 Task: Add Taylor Farms Asian Chopped Salad to the cart.
Action: Mouse moved to (22, 112)
Screenshot: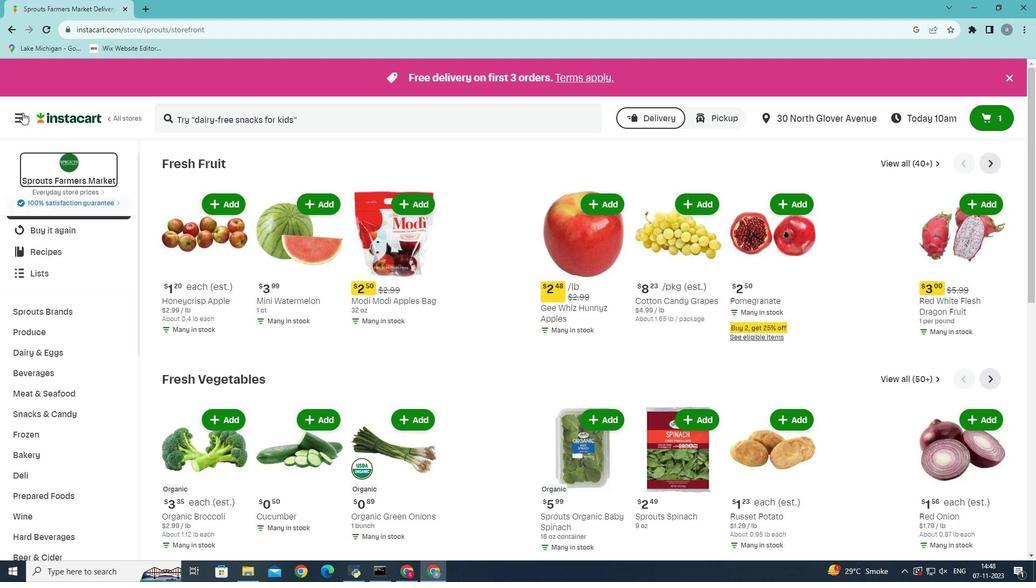 
Action: Mouse pressed left at (22, 112)
Screenshot: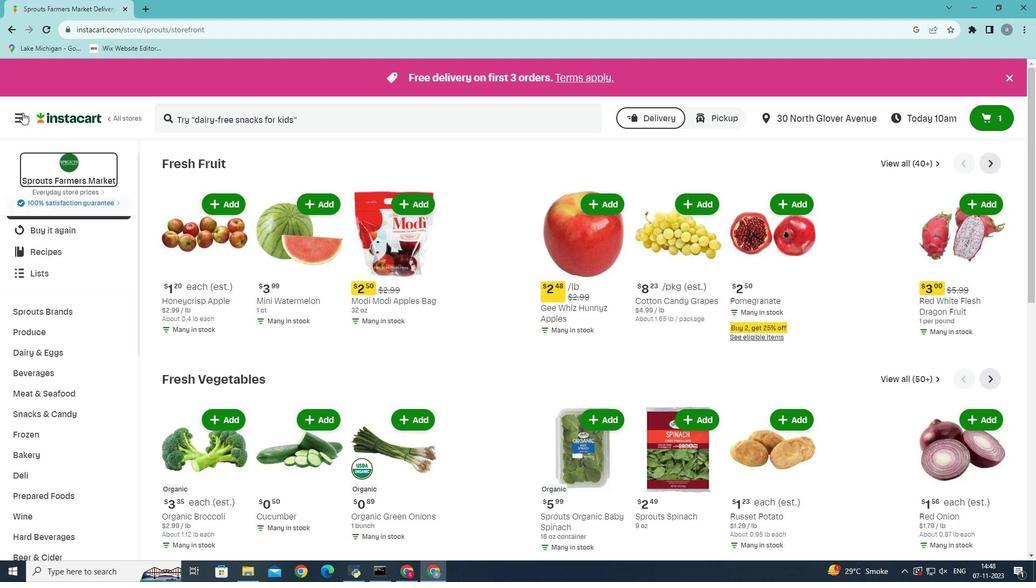 
Action: Mouse moved to (58, 301)
Screenshot: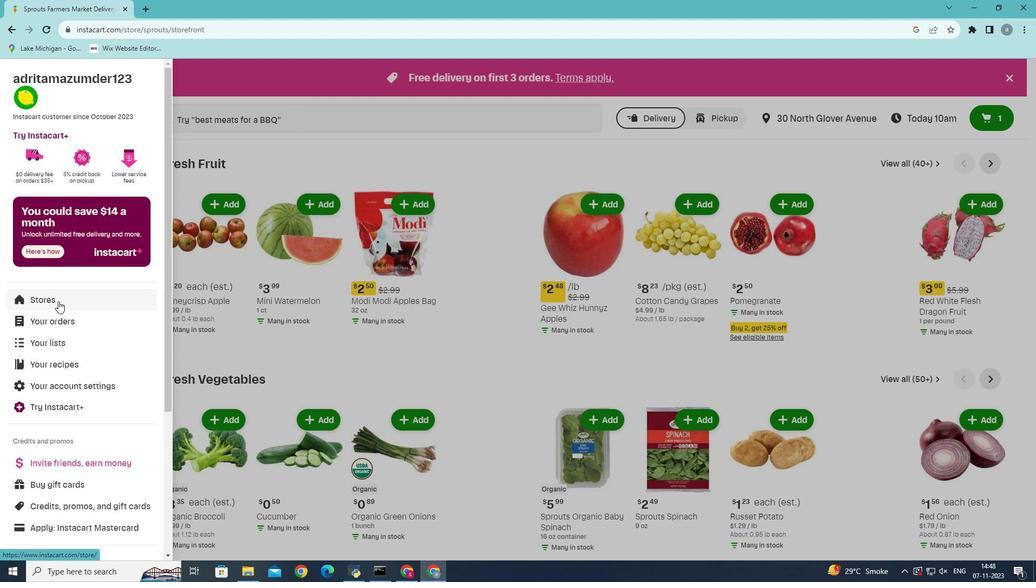 
Action: Mouse pressed left at (58, 301)
Screenshot: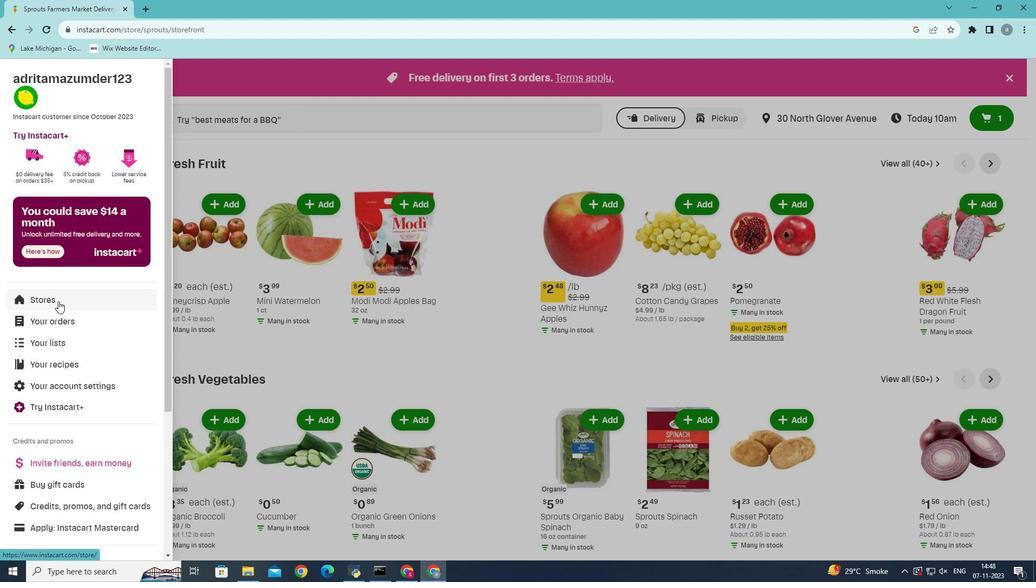 
Action: Mouse moved to (256, 115)
Screenshot: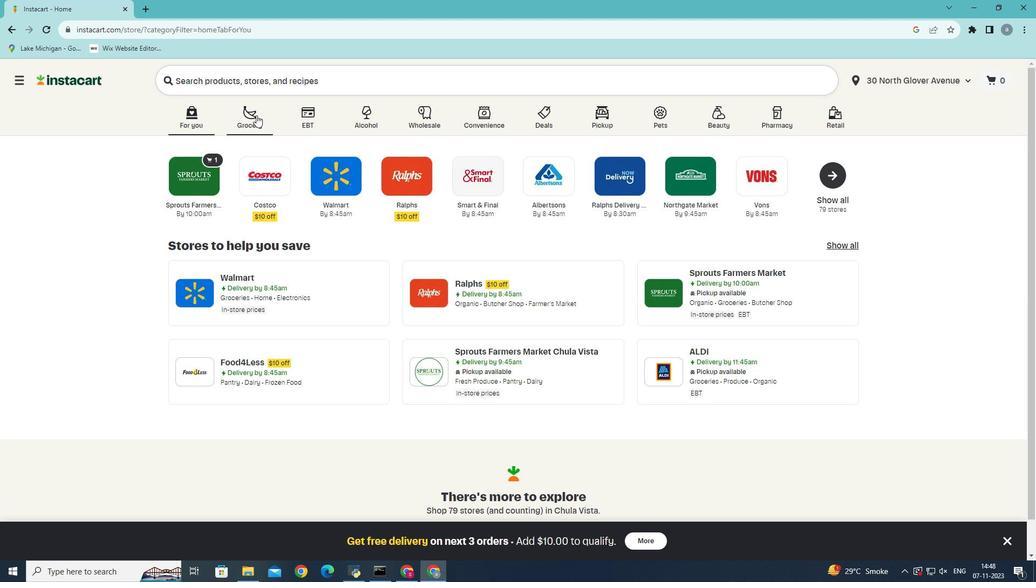 
Action: Mouse pressed left at (256, 115)
Screenshot: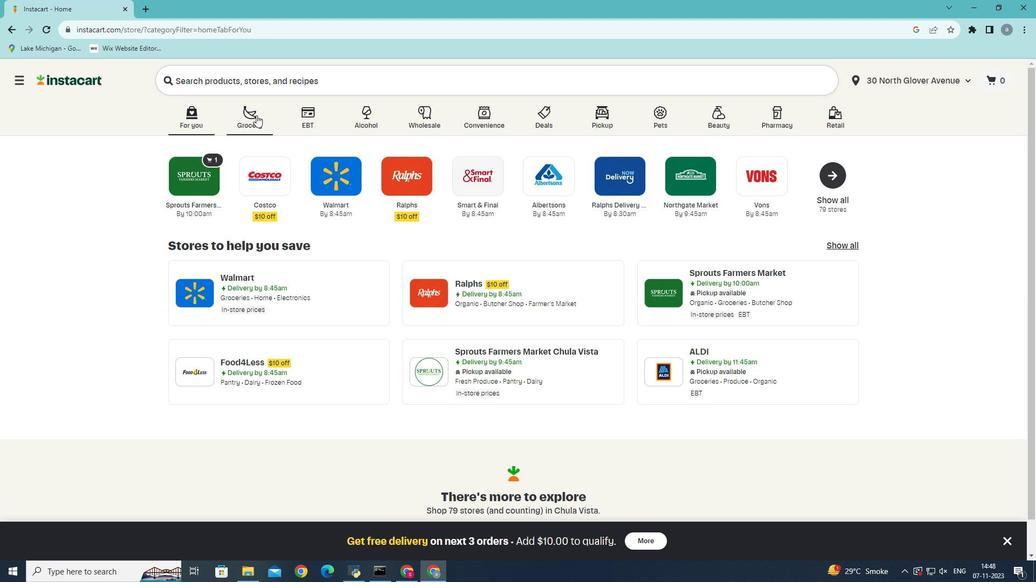 
Action: Mouse moved to (261, 319)
Screenshot: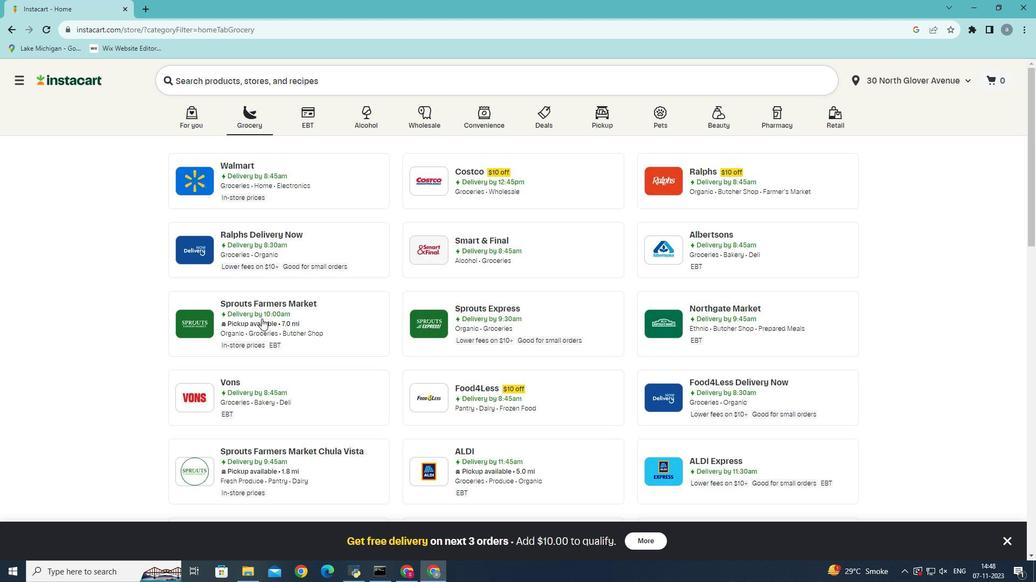 
Action: Mouse pressed left at (261, 319)
Screenshot: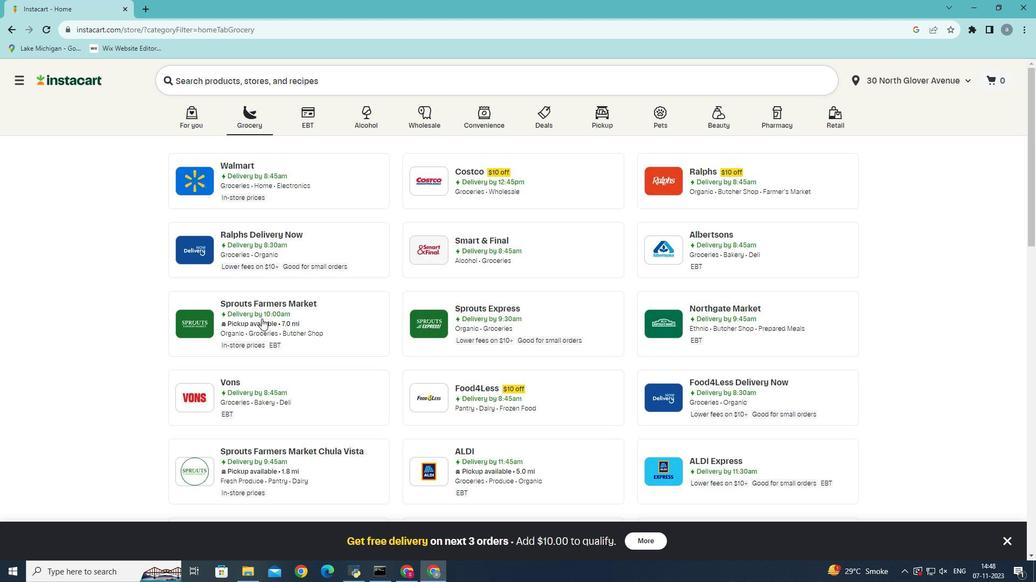 
Action: Mouse moved to (60, 444)
Screenshot: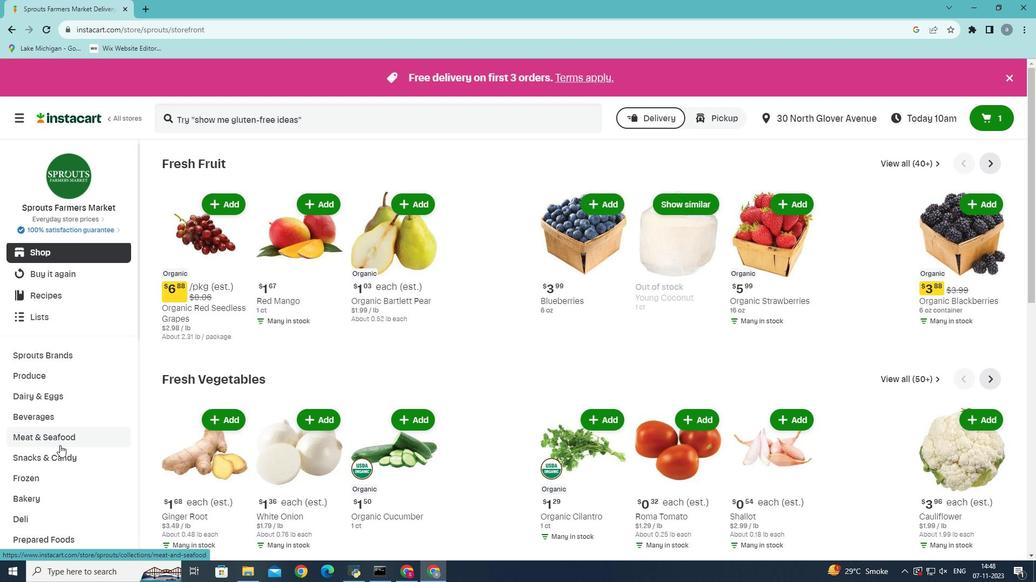 
Action: Mouse scrolled (60, 443) with delta (0, 0)
Screenshot: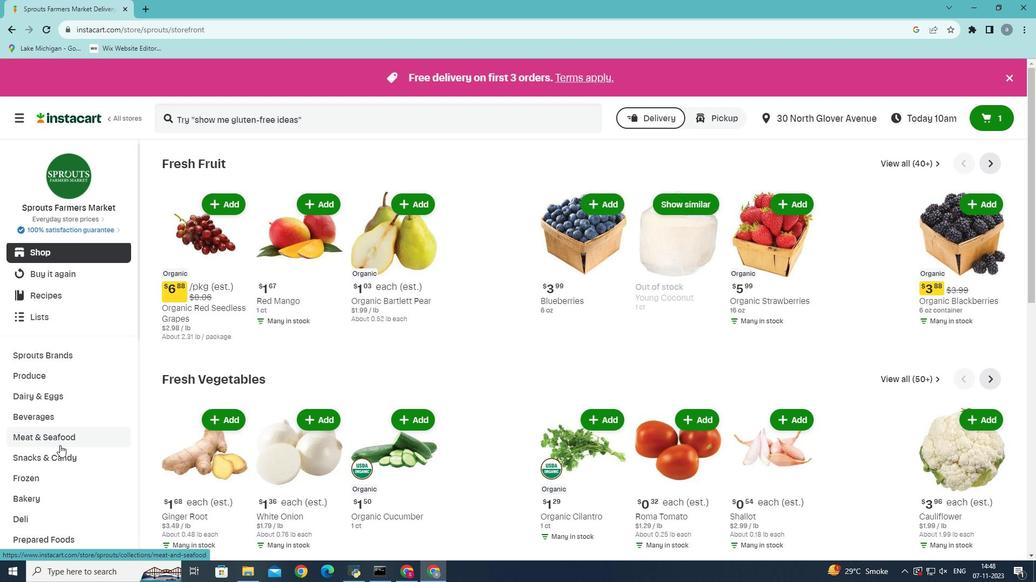 
Action: Mouse moved to (59, 445)
Screenshot: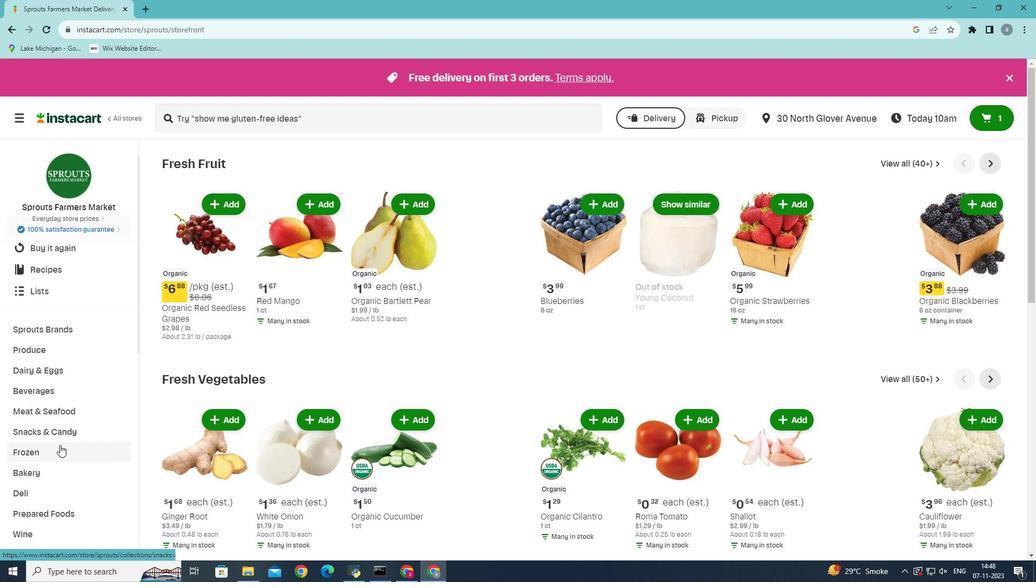 
Action: Mouse scrolled (59, 445) with delta (0, 0)
Screenshot: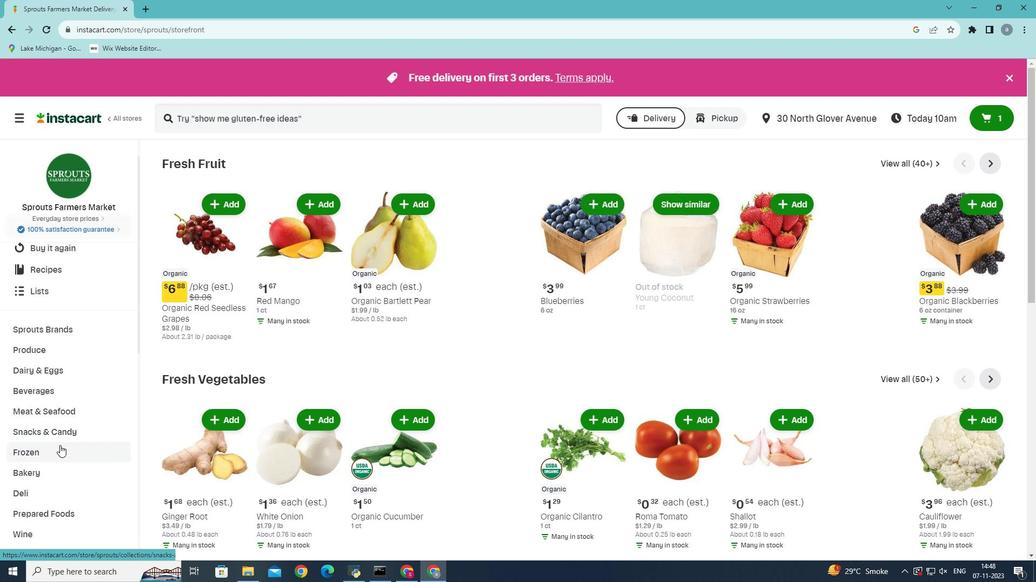
Action: Mouse moved to (51, 445)
Screenshot: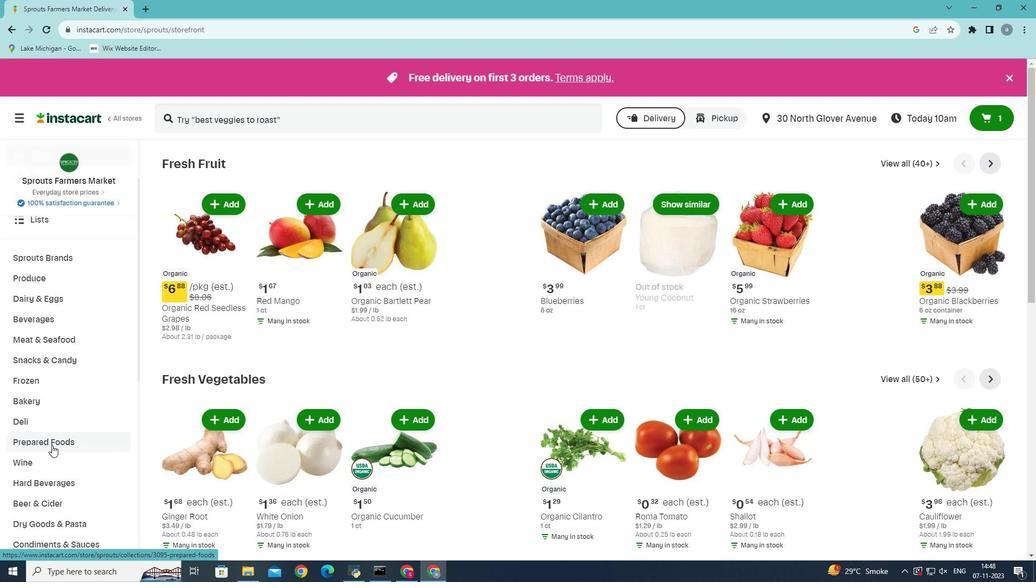 
Action: Mouse pressed left at (51, 445)
Screenshot: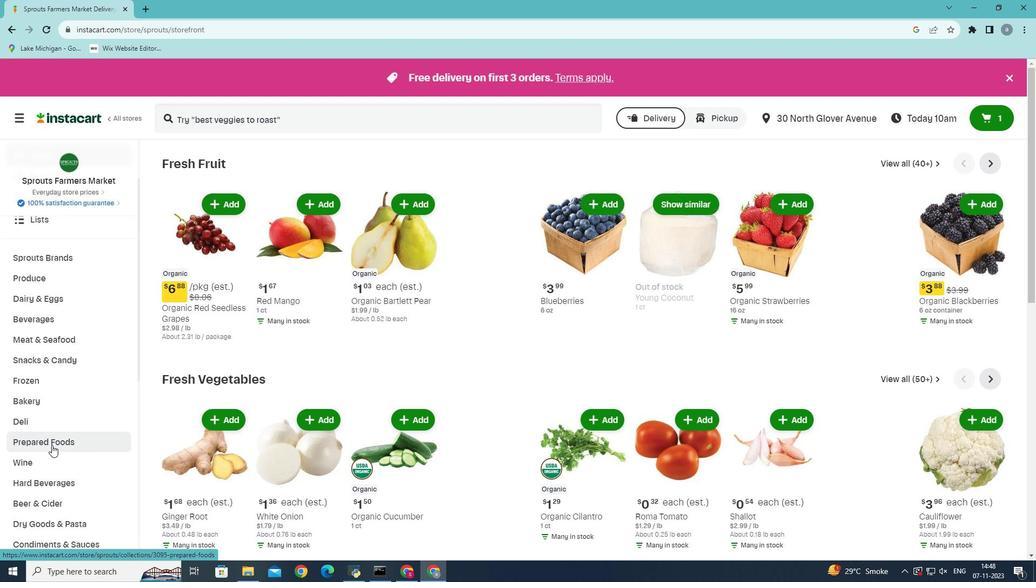 
Action: Mouse moved to (592, 186)
Screenshot: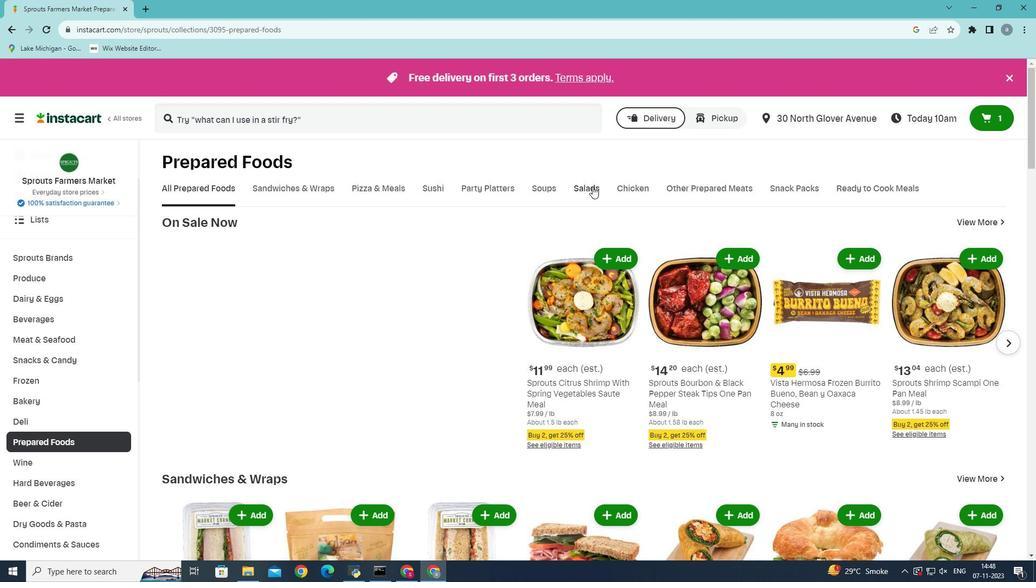 
Action: Mouse pressed left at (592, 186)
Screenshot: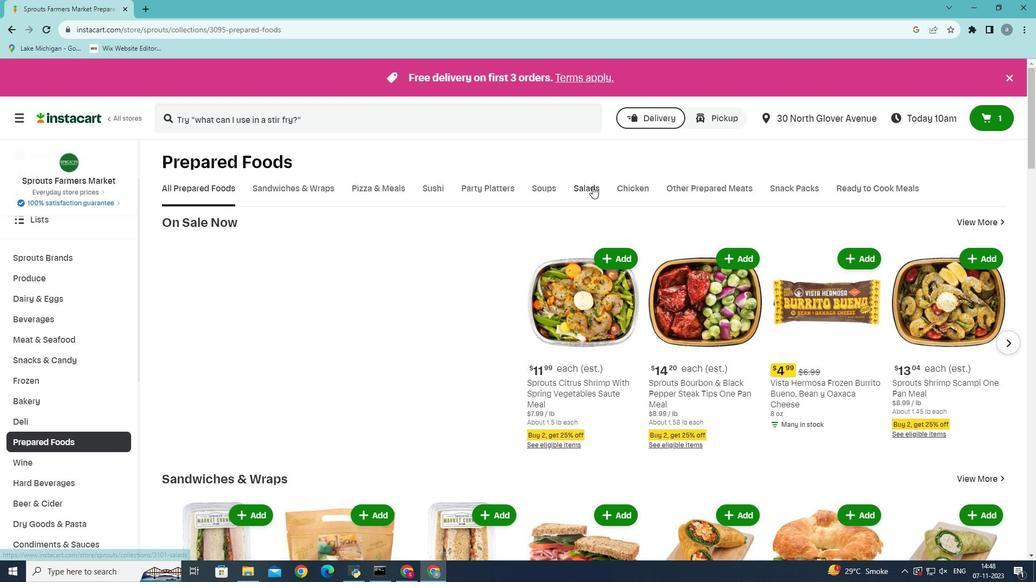 
Action: Mouse moved to (422, 233)
Screenshot: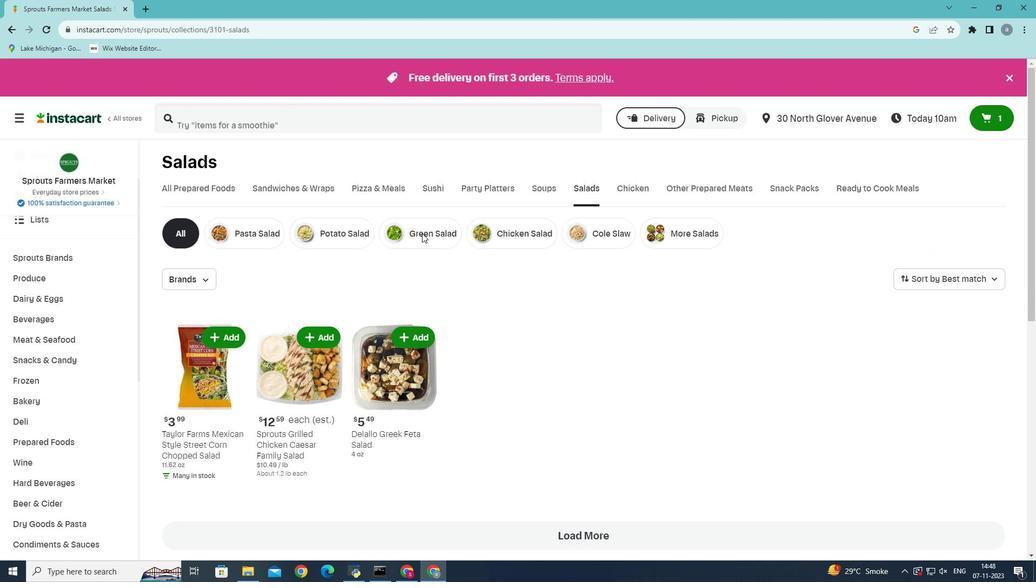 
Action: Mouse pressed left at (422, 233)
Screenshot: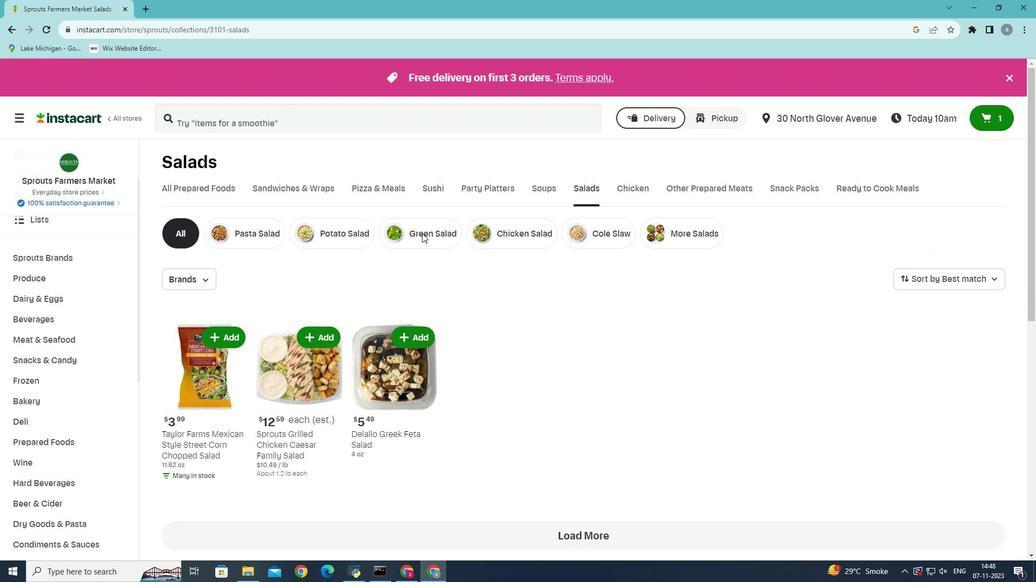 
Action: Mouse moved to (217, 119)
Screenshot: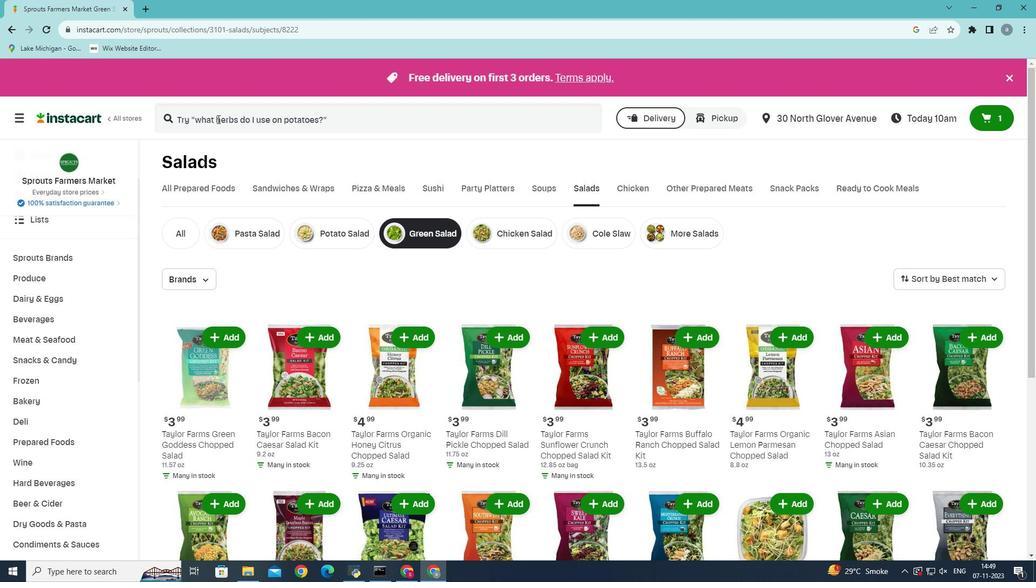 
Action: Mouse pressed left at (217, 119)
Screenshot: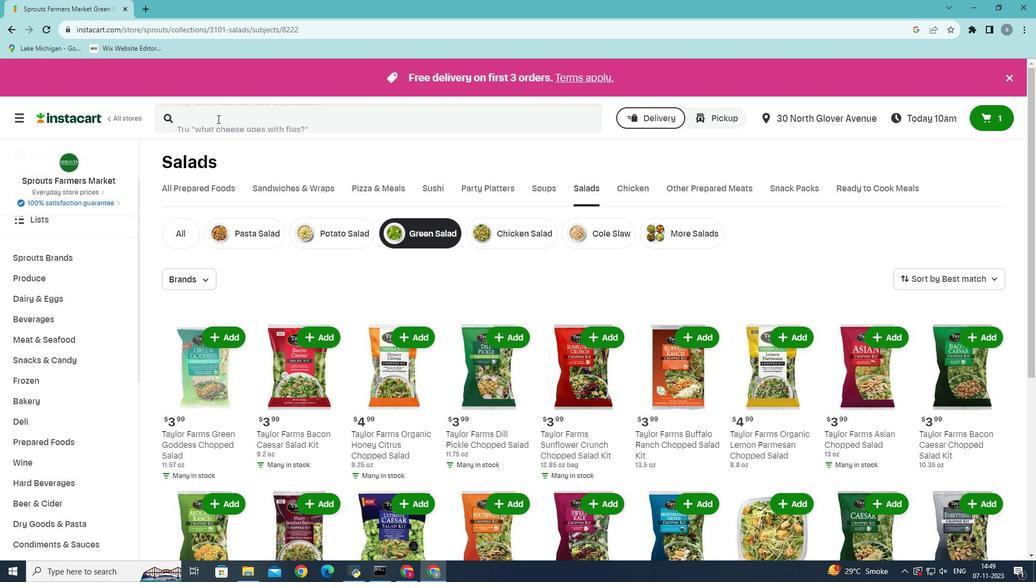 
Action: Mouse moved to (233, 123)
Screenshot: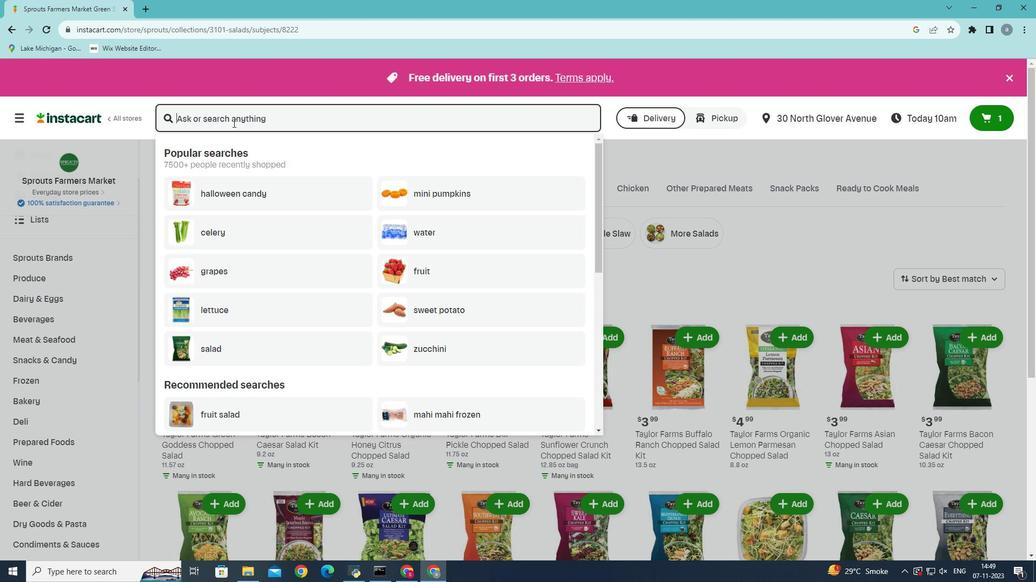 
Action: Key pressed <Key.shift><Key.shift><Key.shift><Key.shift><Key.shift><Key.shift><Key.shift><Key.shift><Key.shift><Key.shift><Key.shift><Key.shift><Key.shift><Key.shift><Key.shift><Key.shift><Key.shift>Taylor<Key.space>farms<Key.space>asian<Key.space>chopped<Key.space>salad<Key.enter>
Screenshot: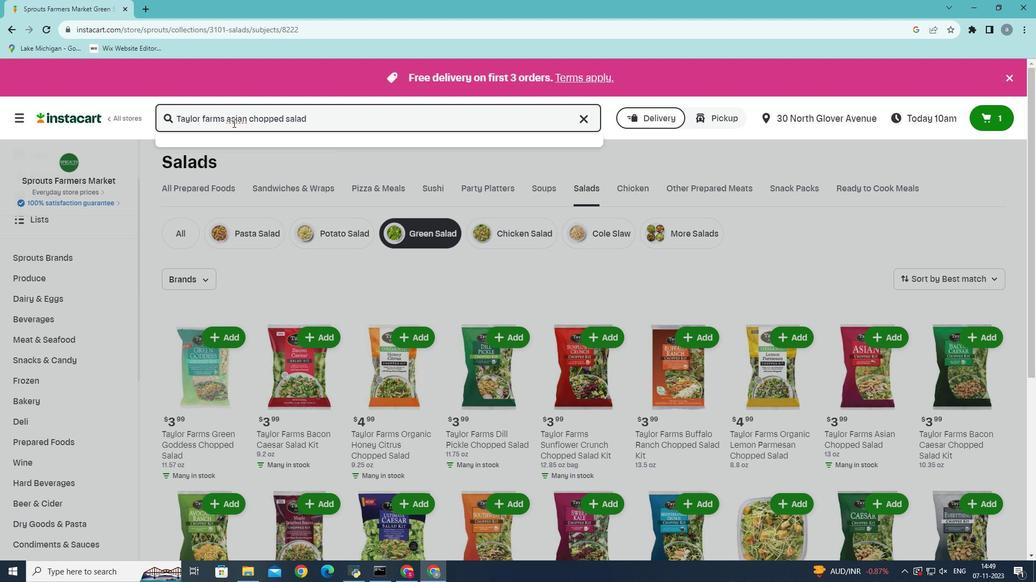 
Action: Mouse moved to (308, 232)
Screenshot: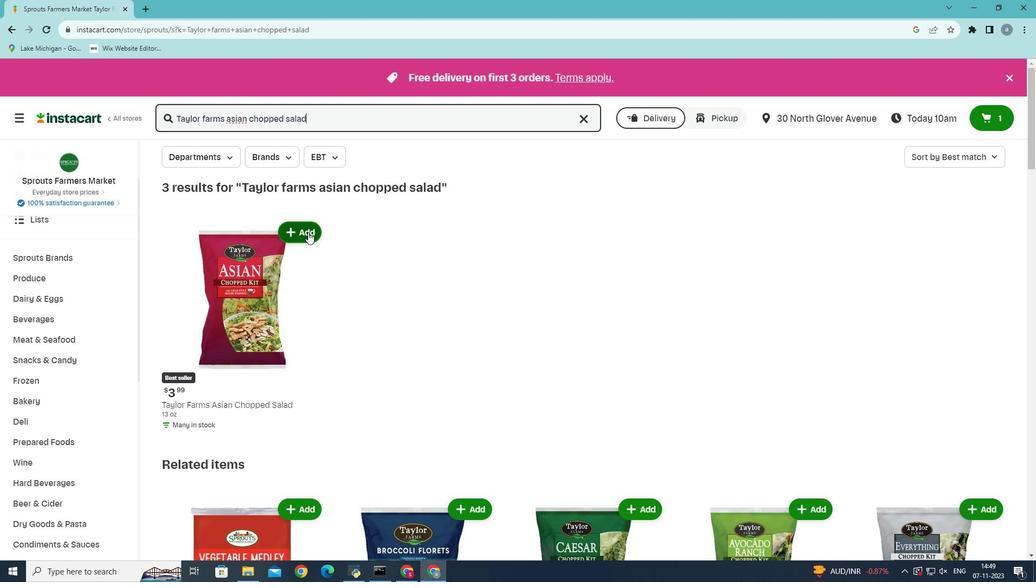 
Action: Mouse pressed left at (308, 232)
Screenshot: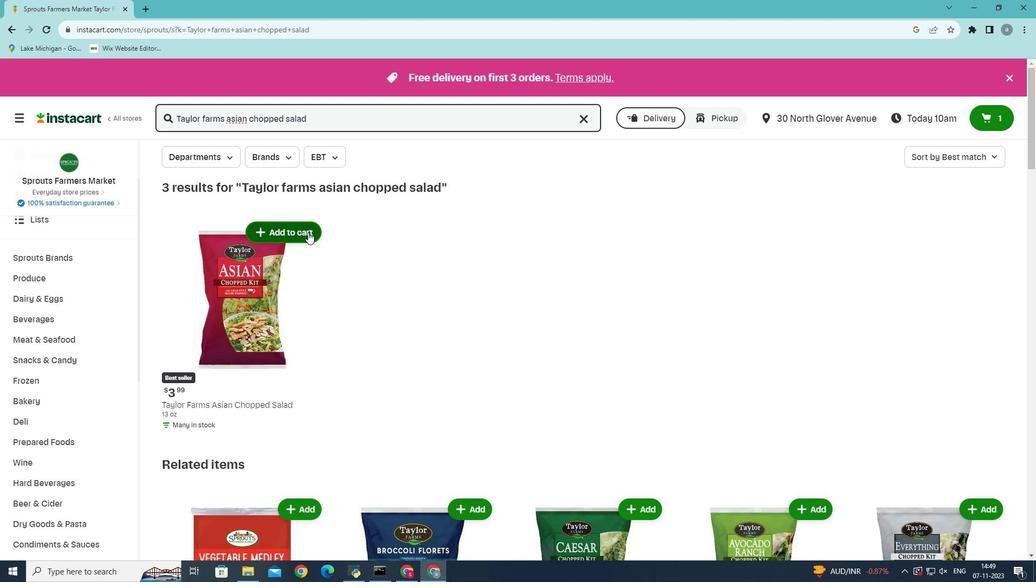 
